 Task: Select help.
Action: Mouse moved to (614, 169)
Screenshot: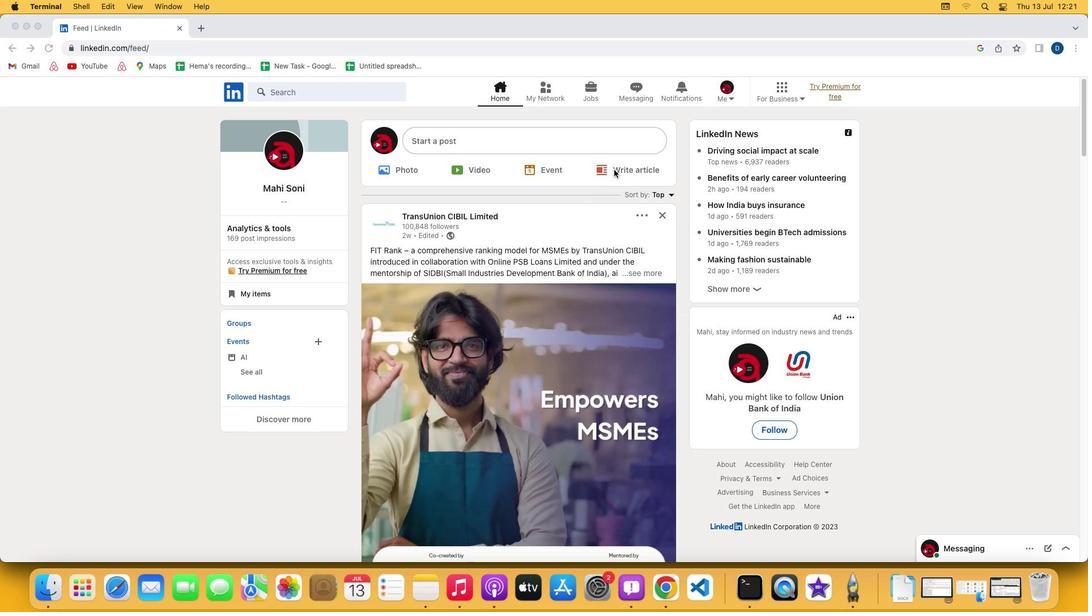 
Action: Mouse pressed left at (614, 169)
Screenshot: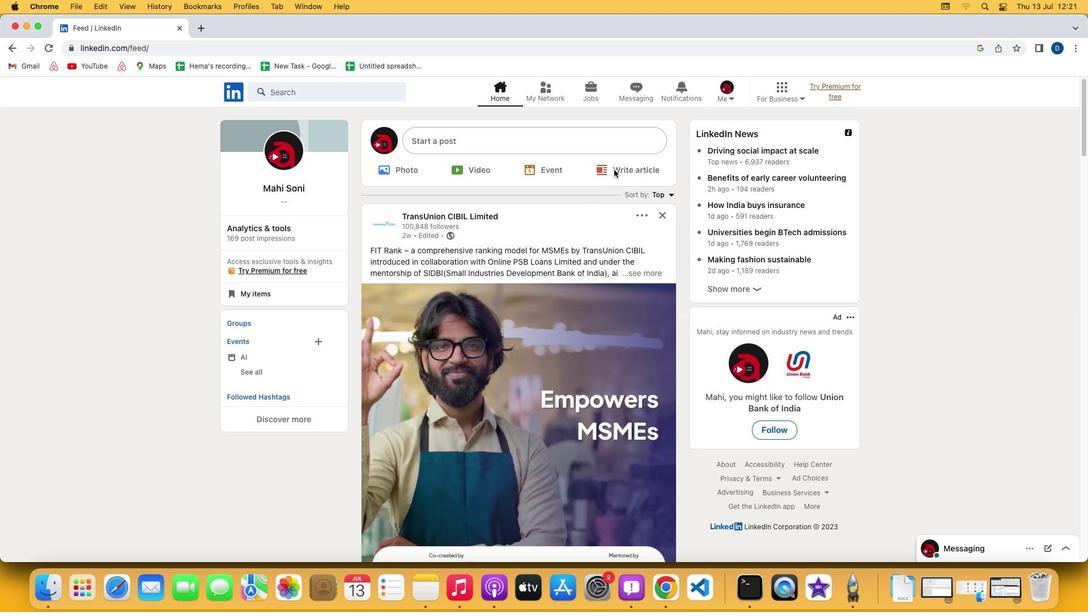 
Action: Mouse pressed left at (614, 169)
Screenshot: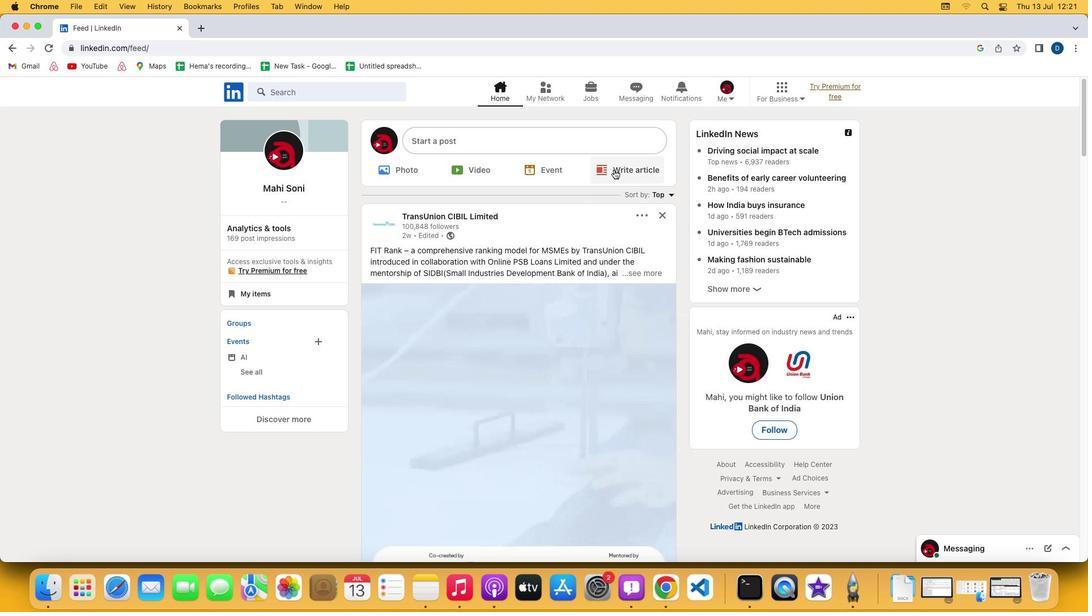 
Action: Mouse moved to (306, 121)
Screenshot: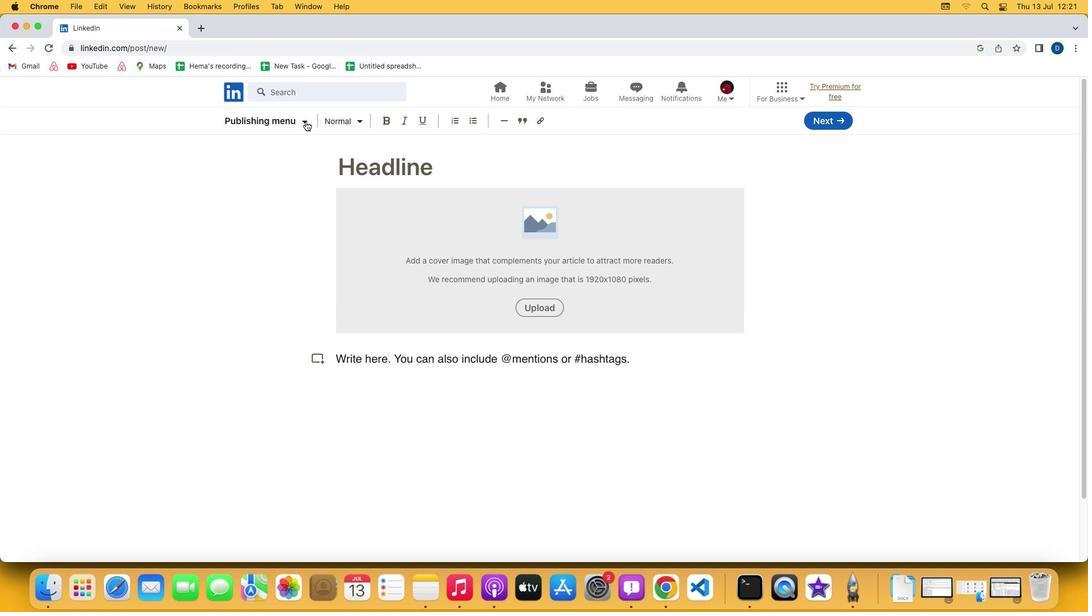
Action: Mouse pressed left at (306, 121)
Screenshot: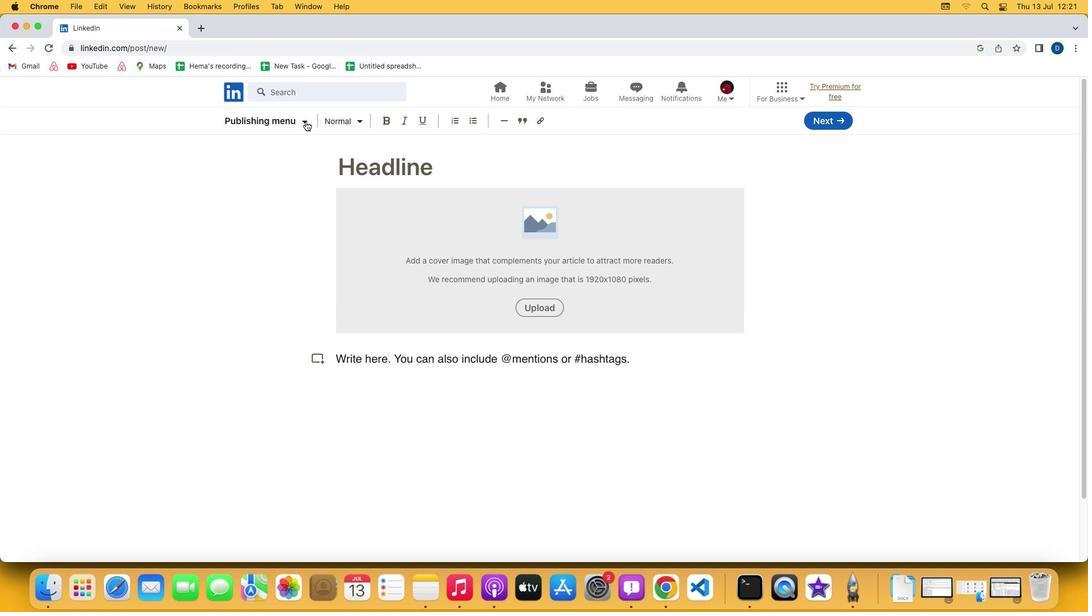 
Action: Mouse moved to (252, 241)
Screenshot: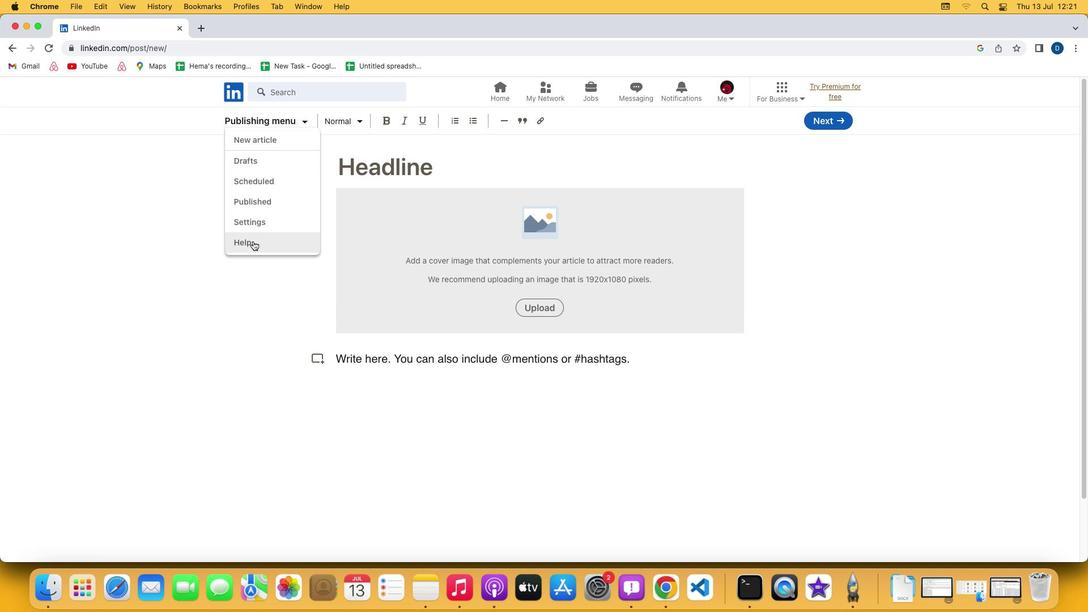 
Action: Mouse pressed left at (252, 241)
Screenshot: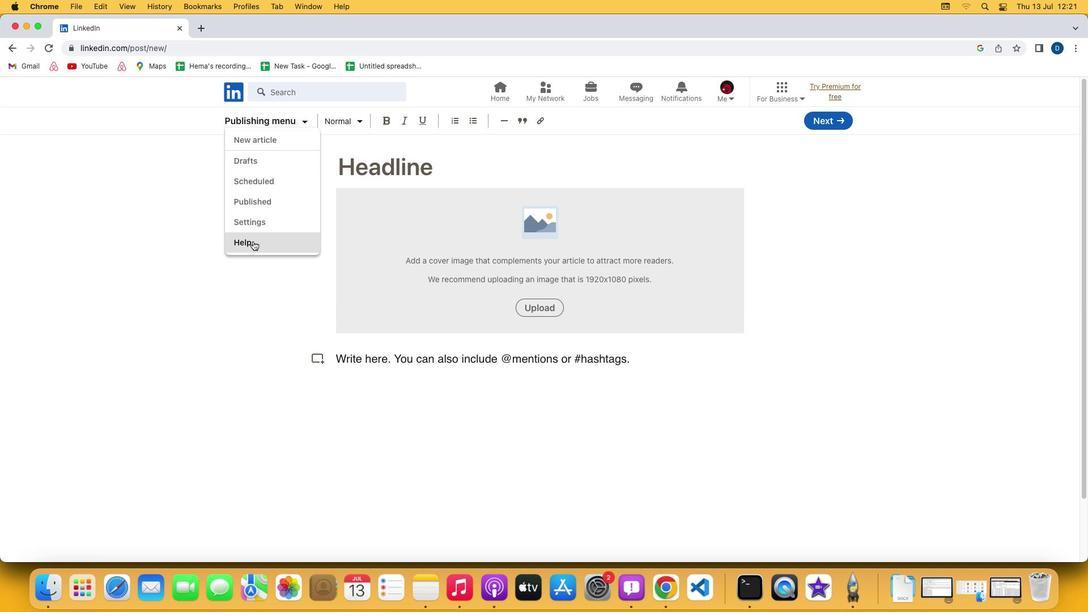 
Action: Mouse moved to (252, 241)
Screenshot: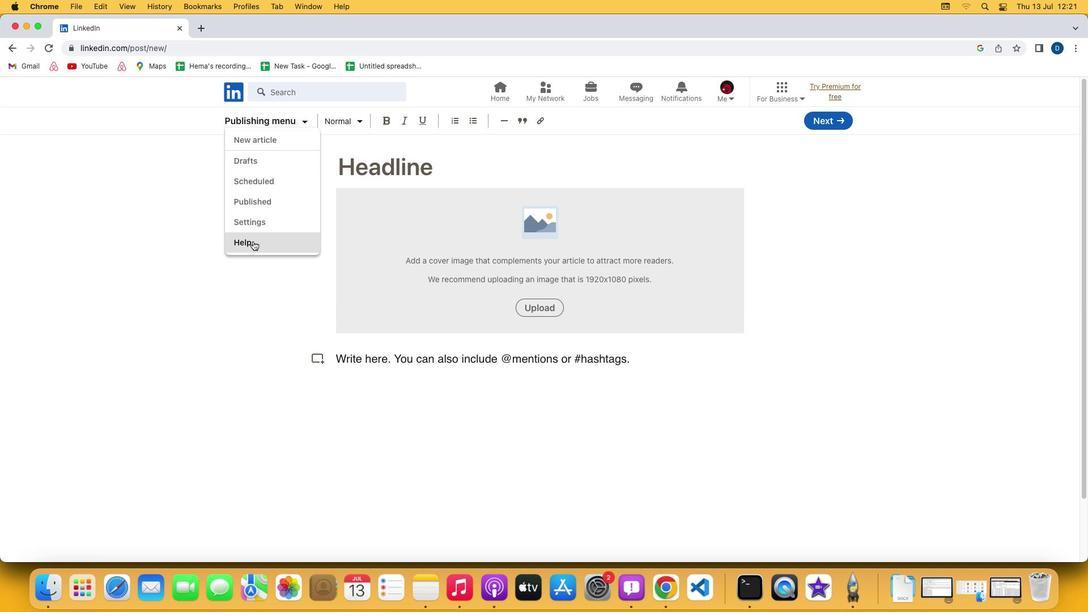 
